 Task: Find the email from 'Shubhamjain3991@outlook.com' with the subject 'Flower Pricing Update' and confirm the order.
Action: Mouse moved to (251, 10)
Screenshot: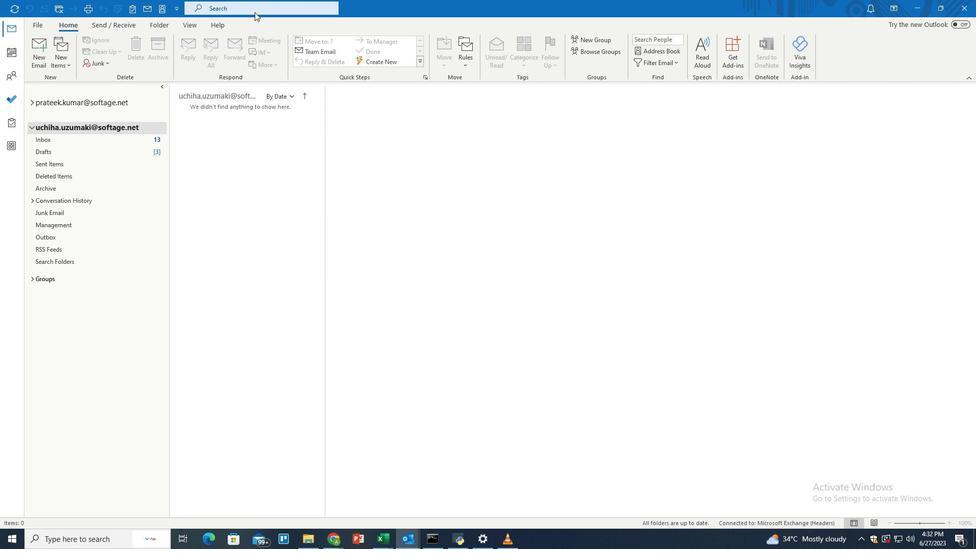 
Action: Mouse pressed left at (251, 10)
Screenshot: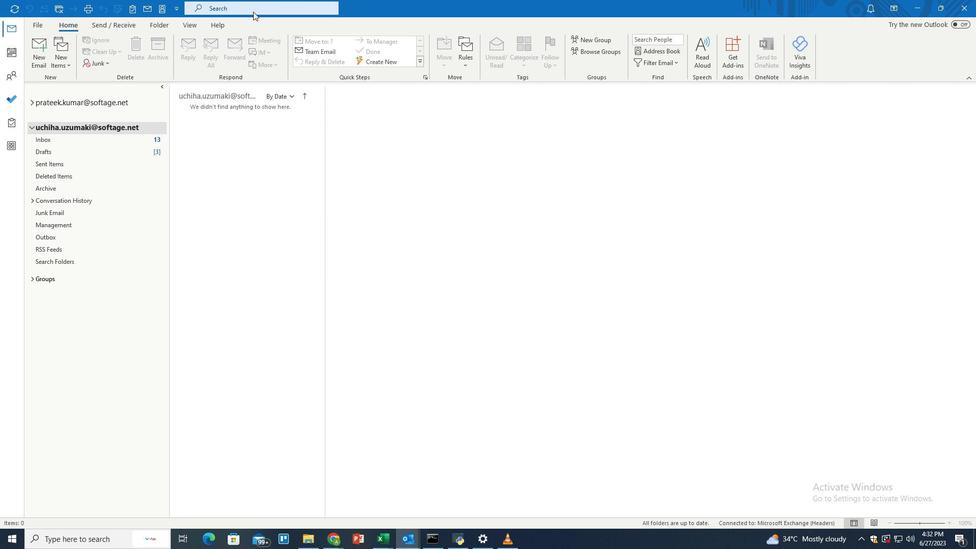 
Action: Mouse moved to (474, 4)
Screenshot: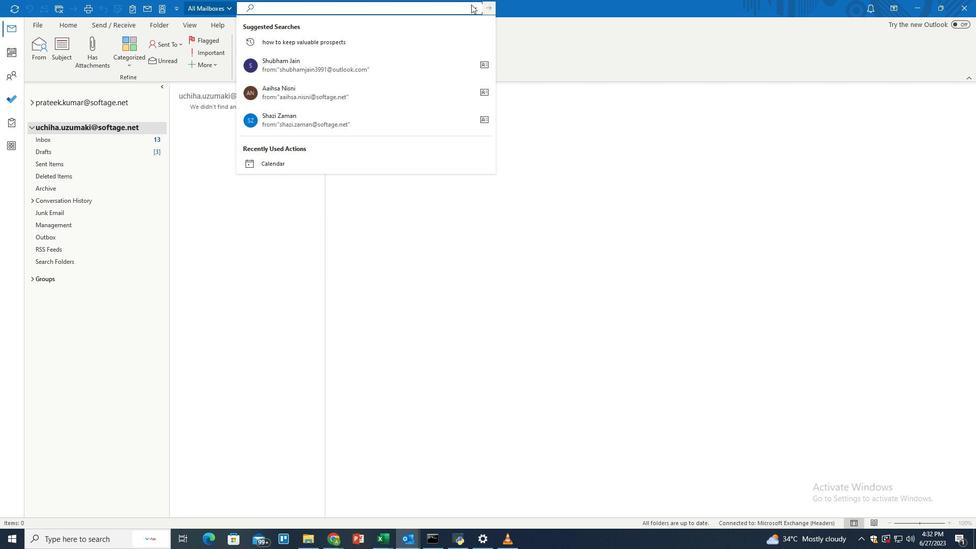 
Action: Mouse pressed left at (474, 4)
Screenshot: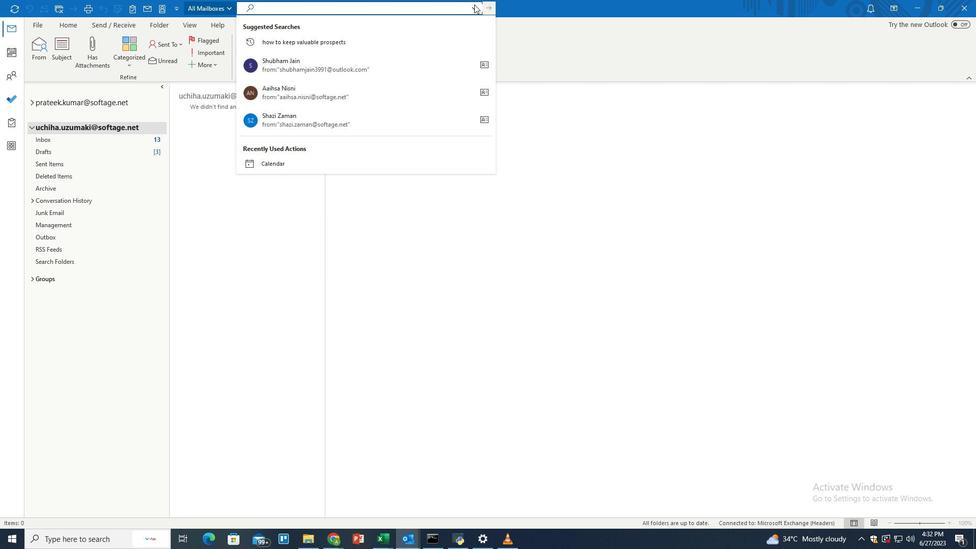 
Action: Mouse moved to (309, 70)
Screenshot: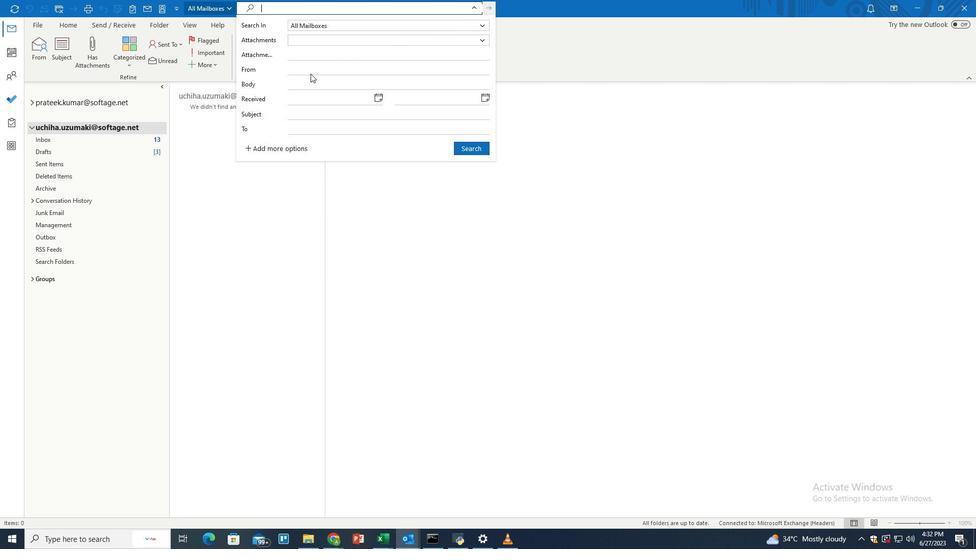
Action: Mouse pressed left at (309, 70)
Screenshot: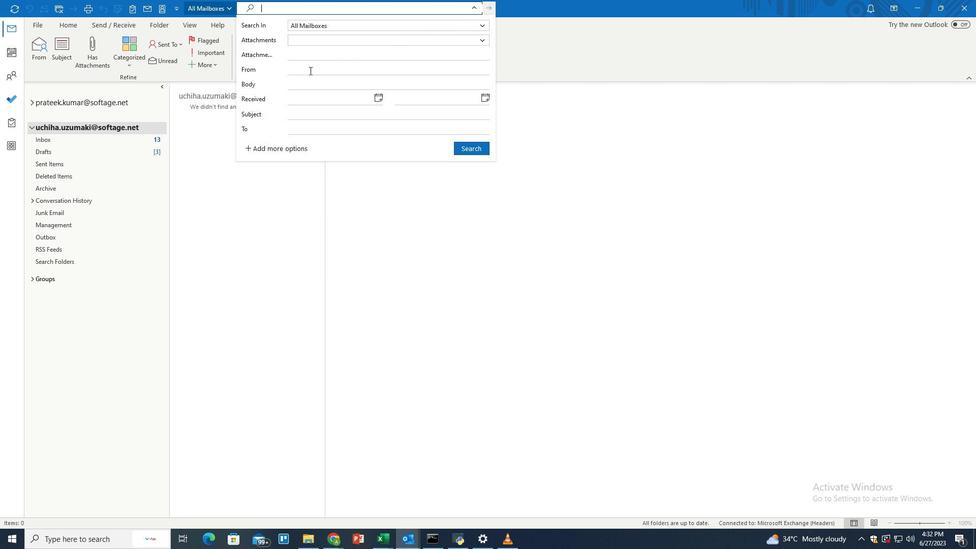 
Action: Key pressed <Key.shift>Shubhamjain
Screenshot: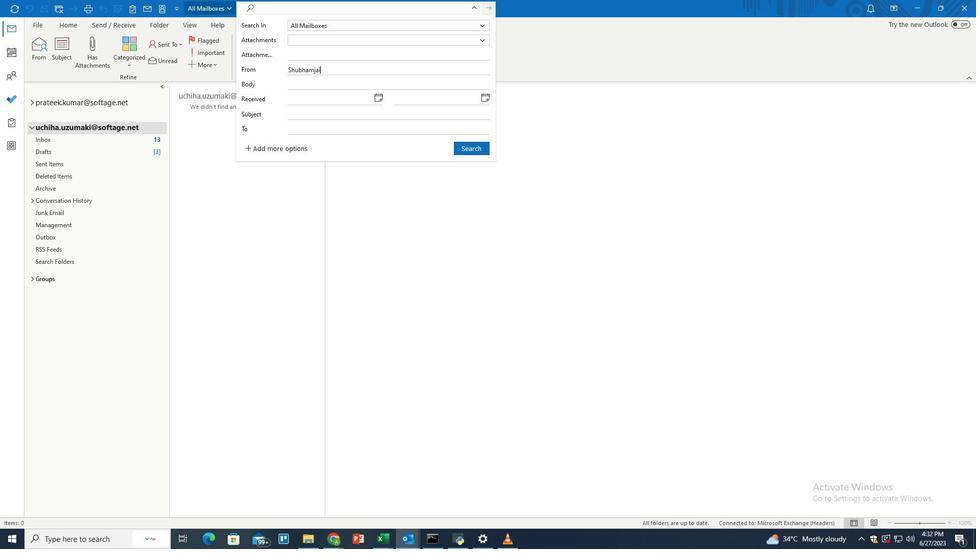 
Action: Mouse moved to (309, 70)
Screenshot: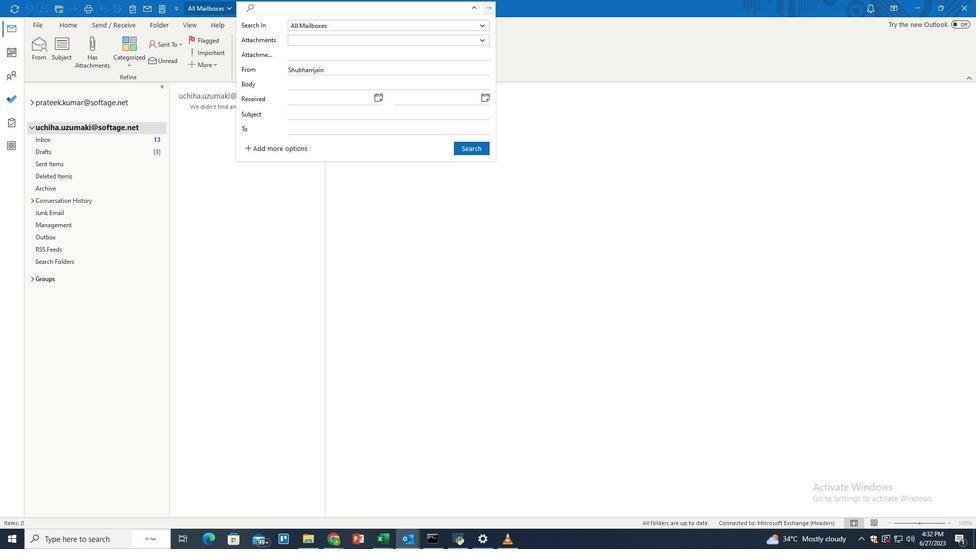 
Action: Key pressed 3991<Key.shift>@iyt<Key.backspace><Key.backspace><Key.backspace>outlook.com
Screenshot: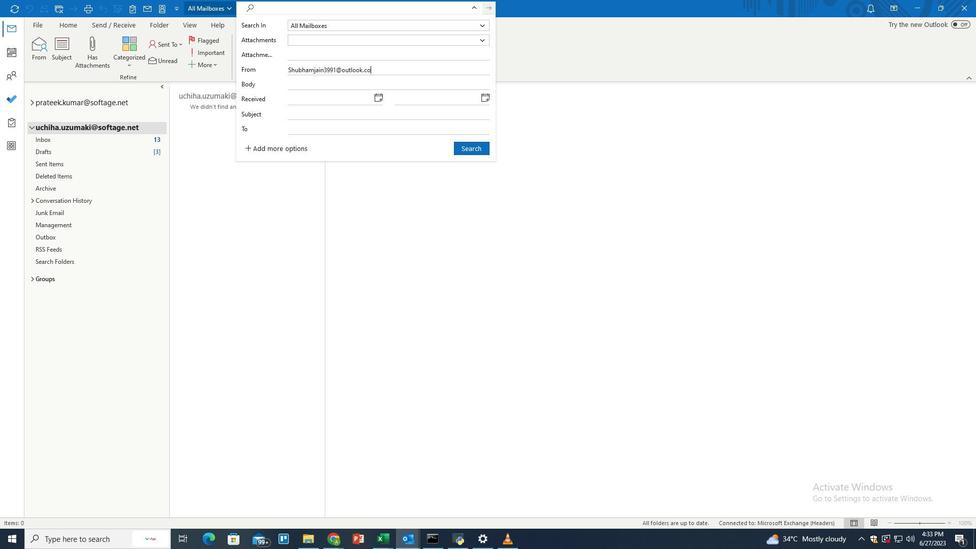 
Action: Mouse moved to (311, 113)
Screenshot: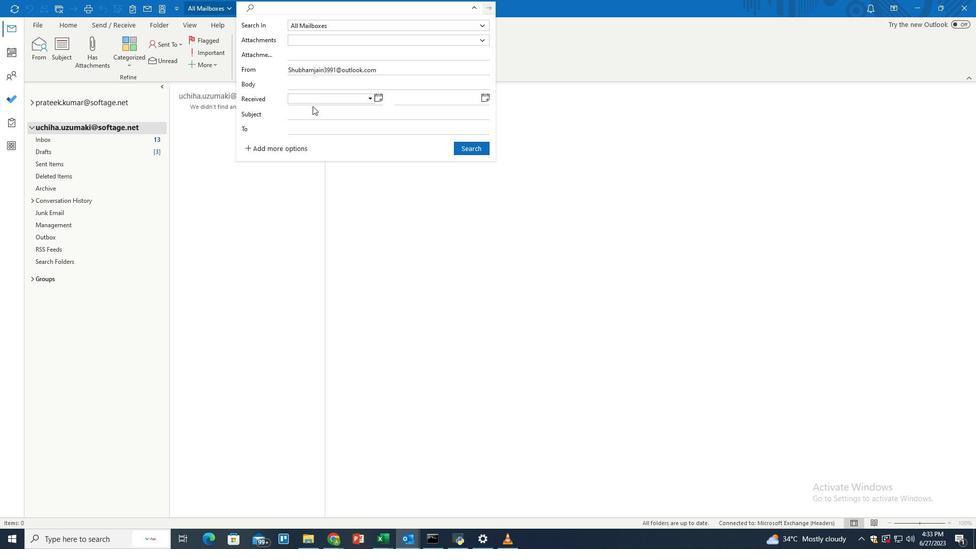 
Action: Mouse pressed left at (311, 113)
Screenshot: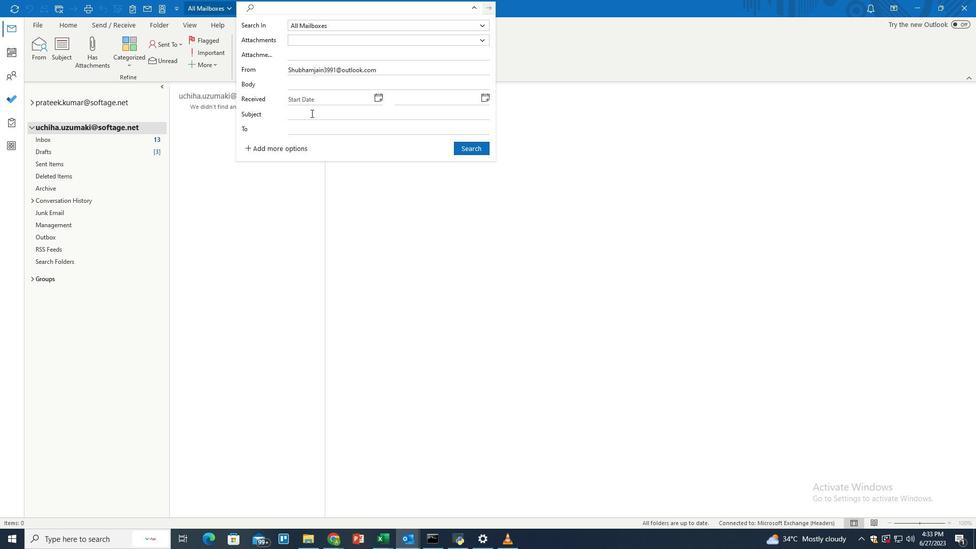 
Action: Key pressed <Key.shift>Fki<Key.backspace><Key.backspace>lower<Key.space><Key.shift>Pricing<Key.space><Key.shift>Update
Screenshot: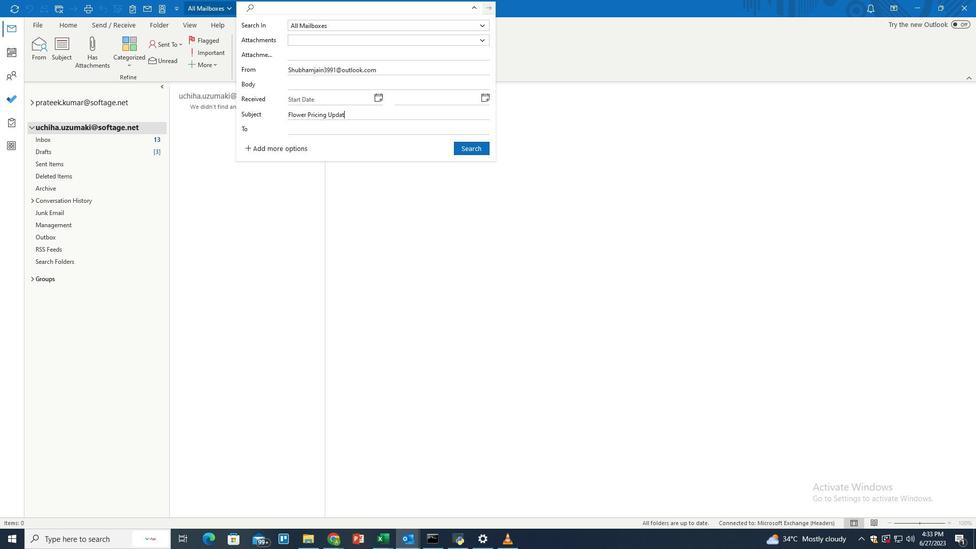 
Action: Mouse moved to (475, 145)
Screenshot: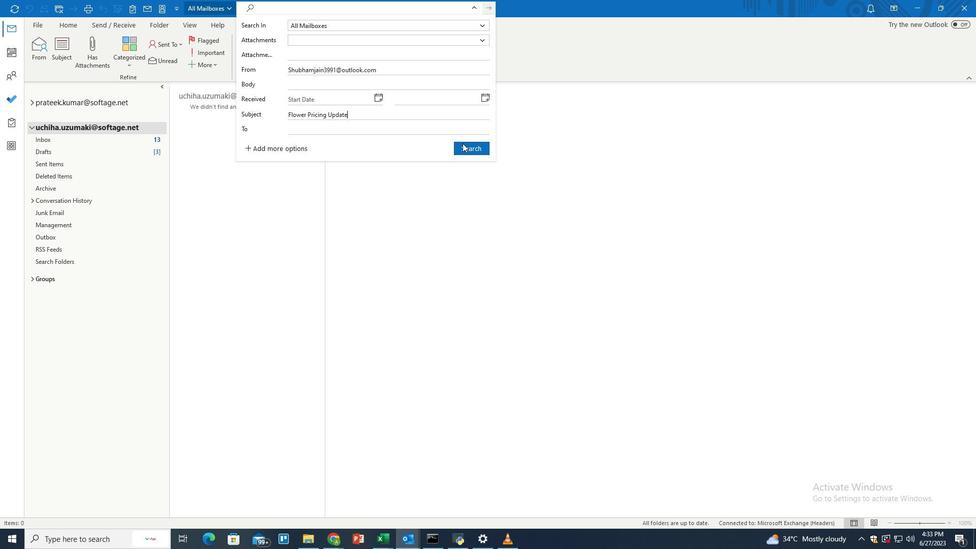 
Action: Mouse pressed left at (475, 145)
Screenshot: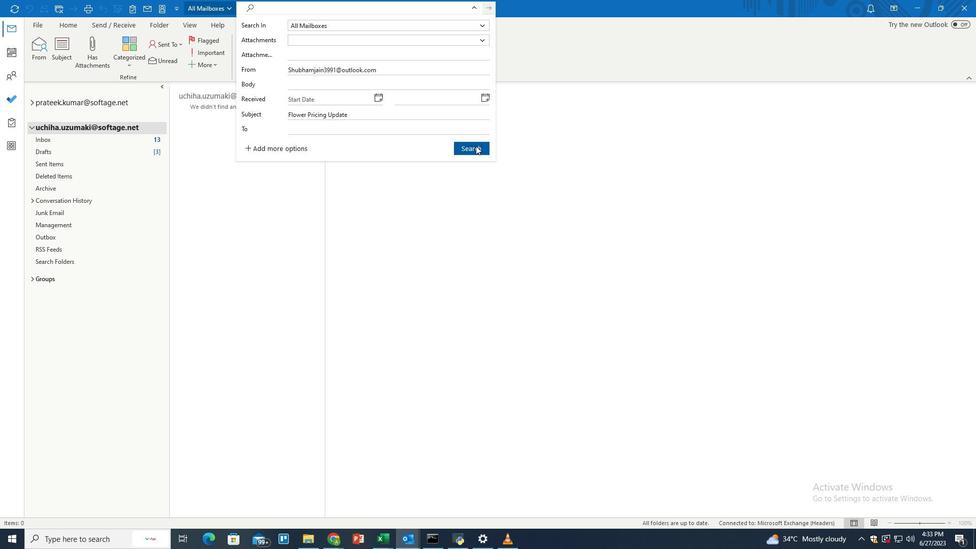 
Action: Mouse moved to (430, 131)
Screenshot: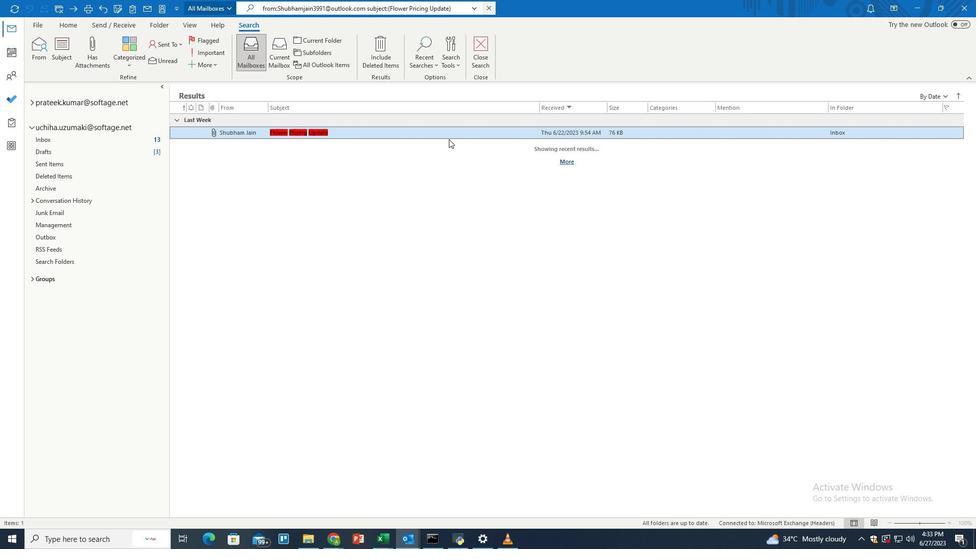 
Action: Mouse pressed left at (430, 131)
Screenshot: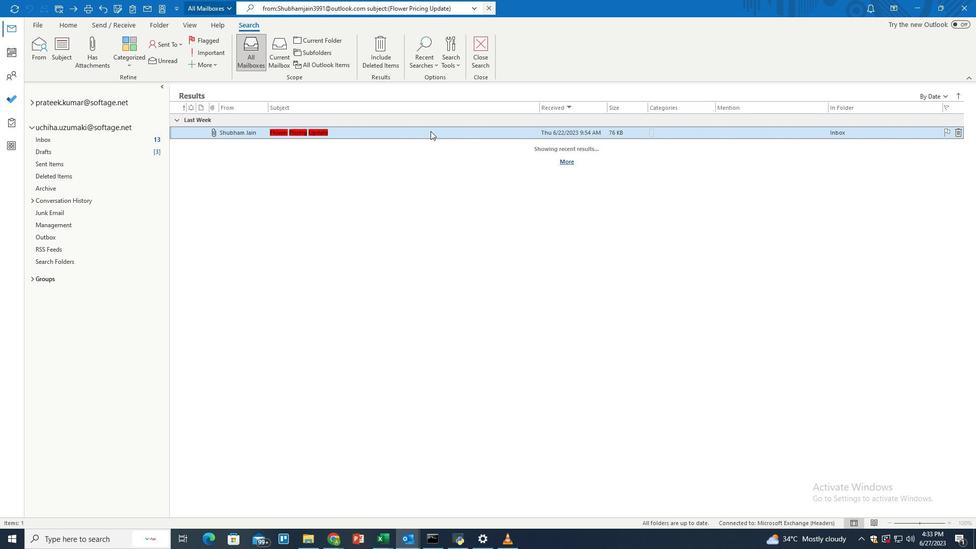 
Action: Mouse moved to (71, 25)
Screenshot: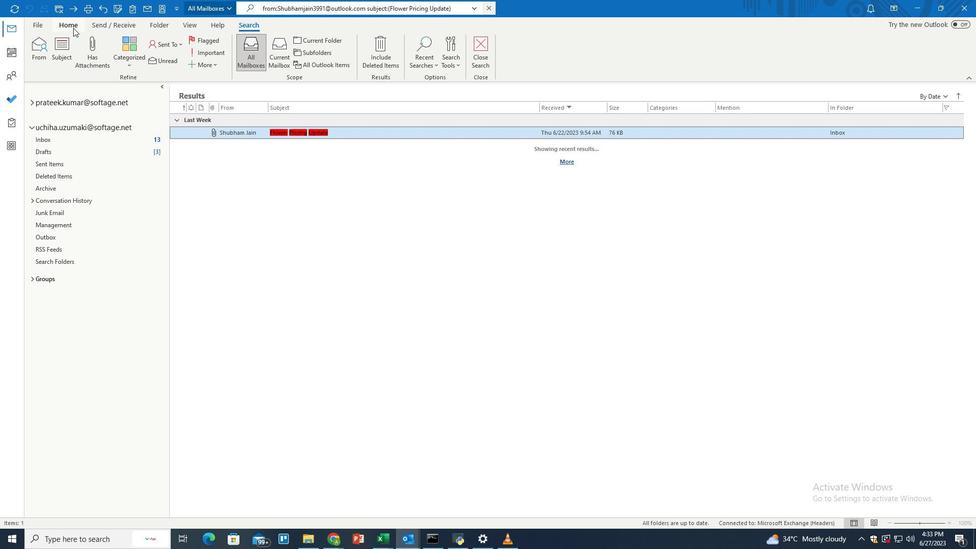 
Action: Mouse pressed left at (71, 25)
Screenshot: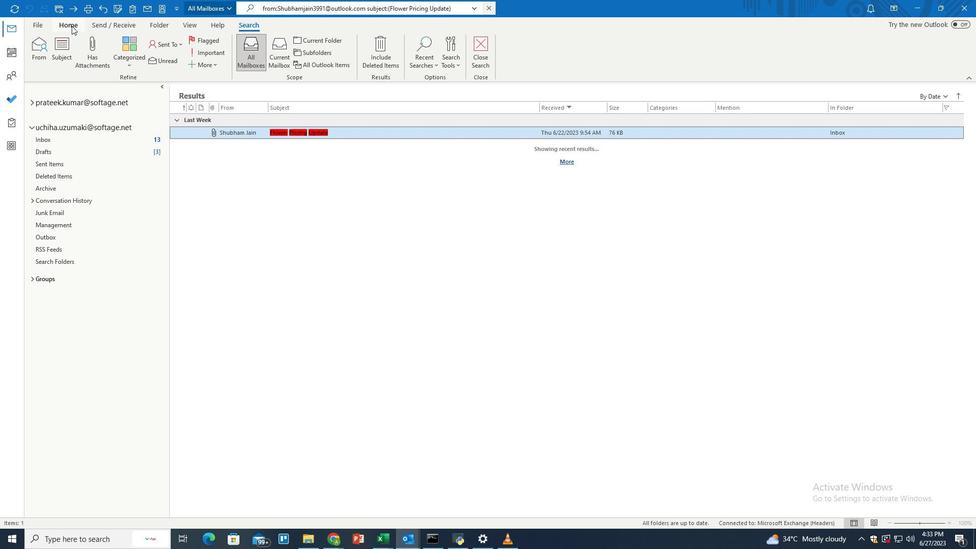 
Action: Mouse moved to (190, 50)
Screenshot: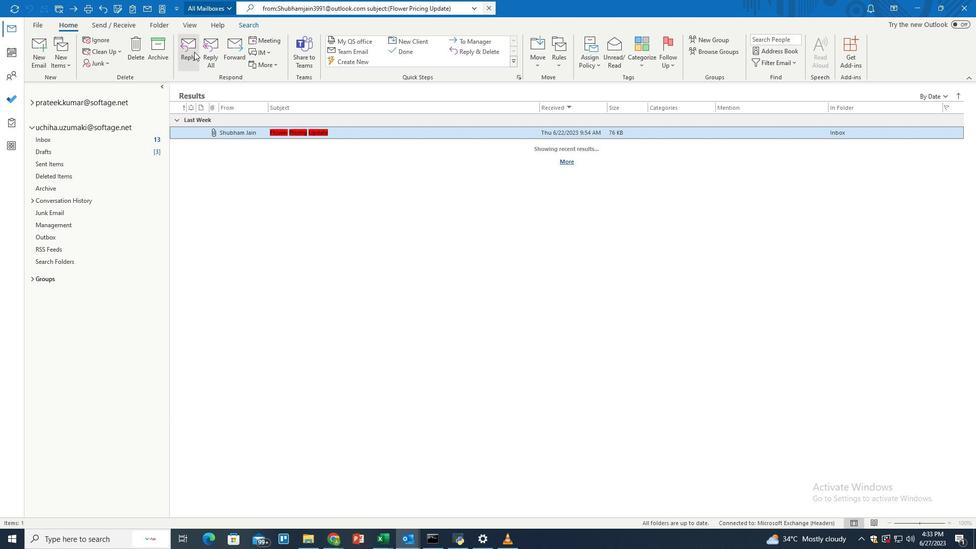 
Action: Mouse pressed left at (190, 50)
Screenshot: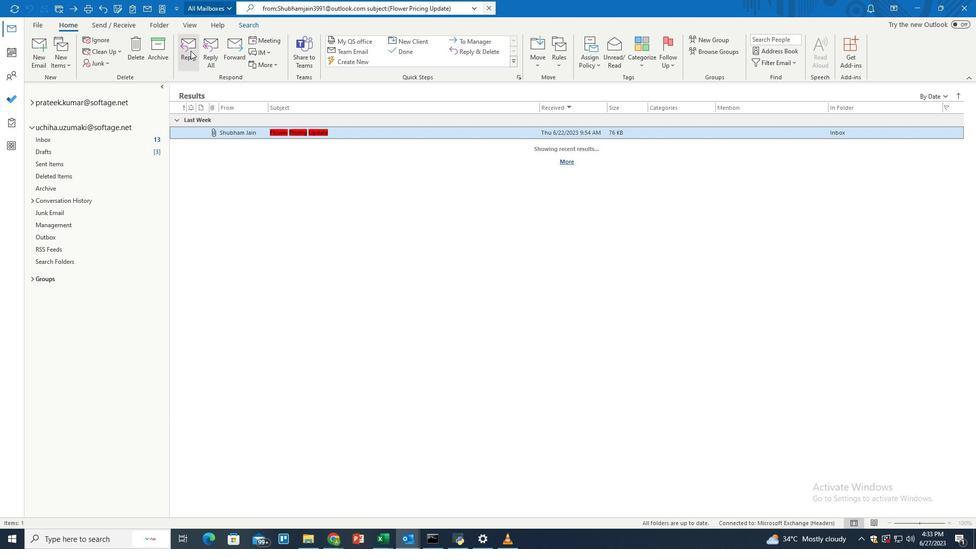 
Action: Mouse moved to (748, 116)
Screenshot: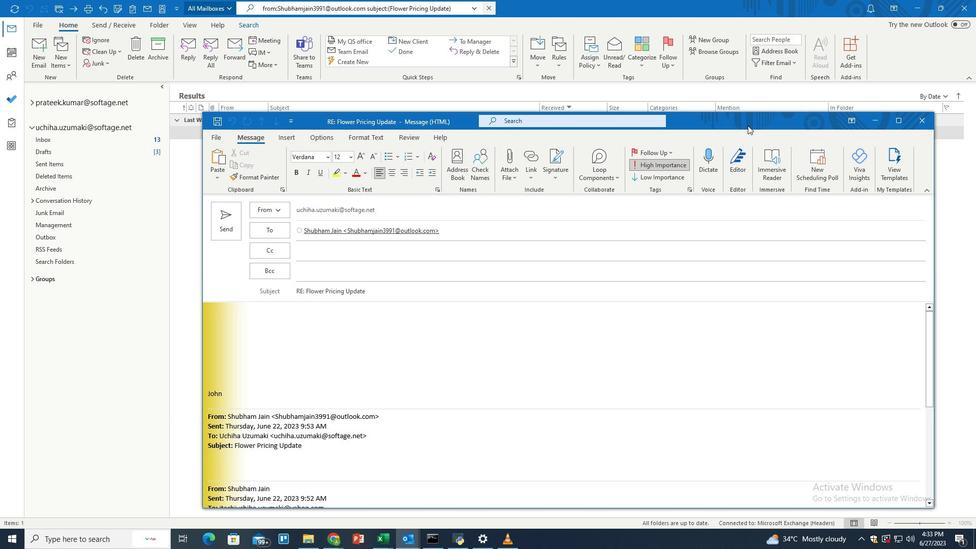 
Action: Mouse pressed left at (748, 116)
Screenshot: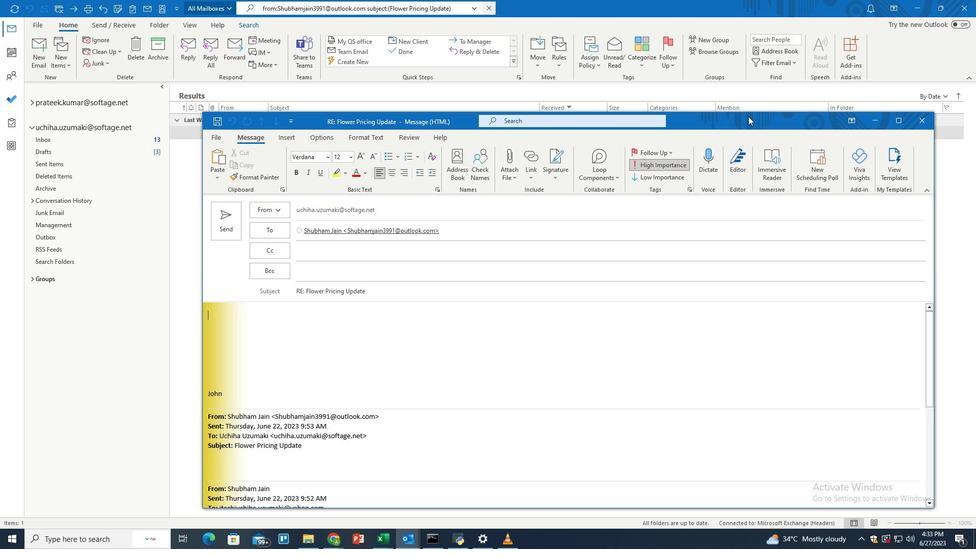 
Action: Mouse pressed left at (748, 116)
Screenshot: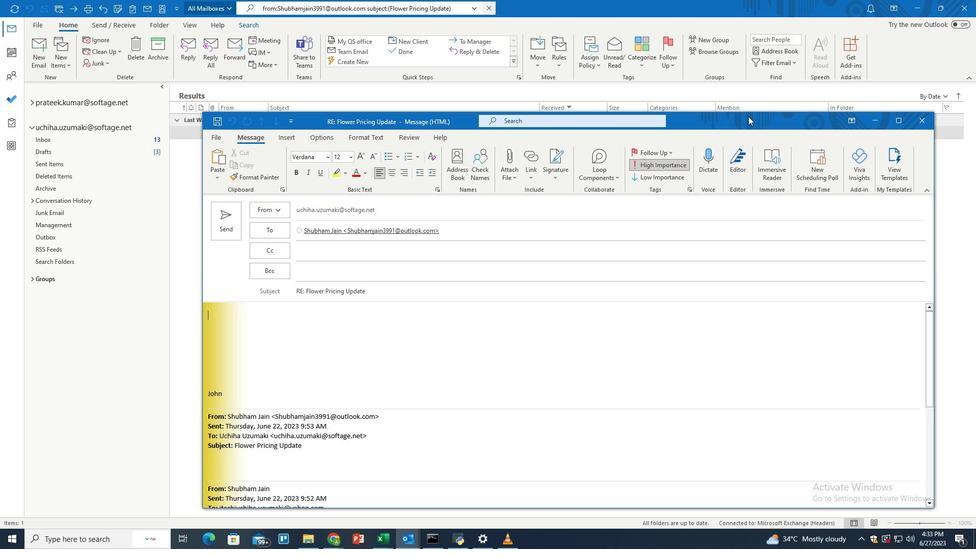 
Action: Mouse moved to (375, 340)
Screenshot: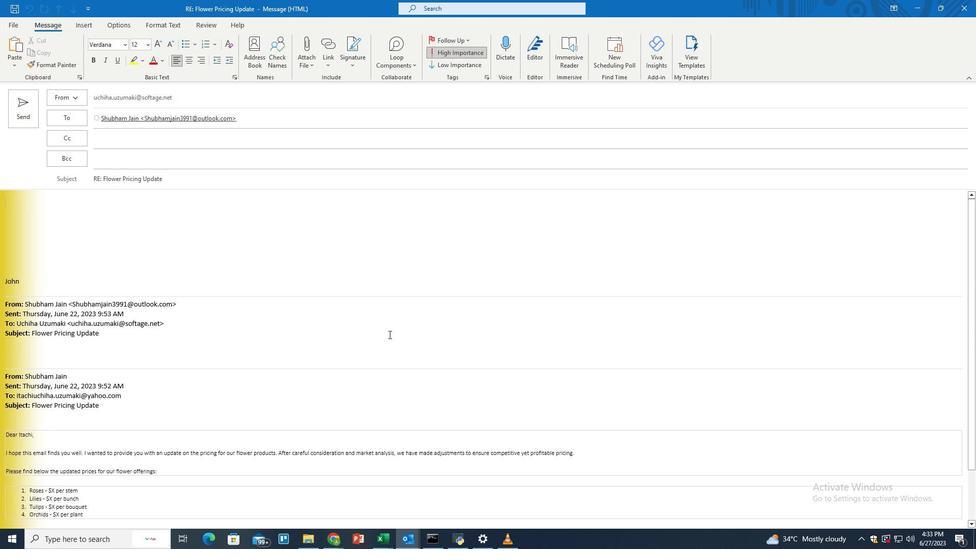 
Action: Mouse scrolled (375, 340) with delta (0, 0)
Screenshot: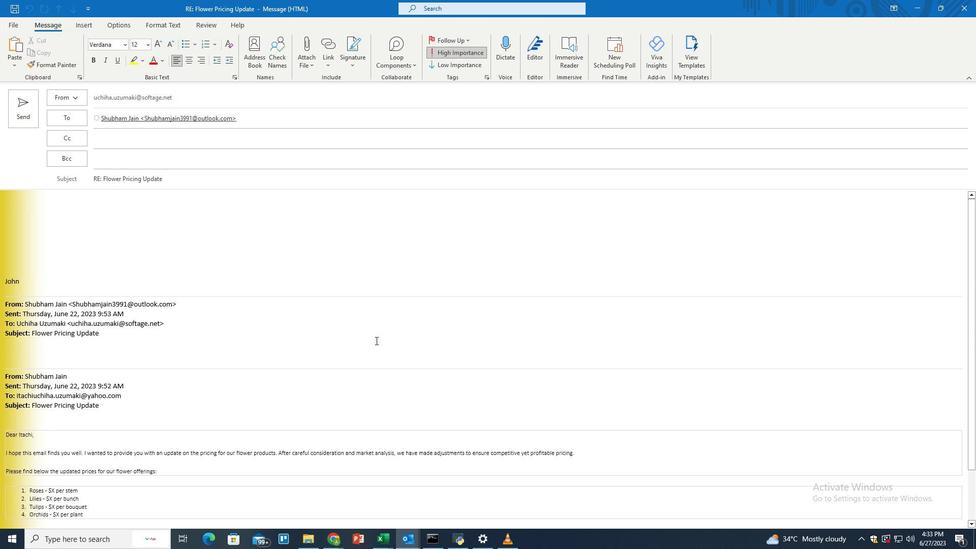 
Action: Mouse scrolled (375, 340) with delta (0, 0)
Screenshot: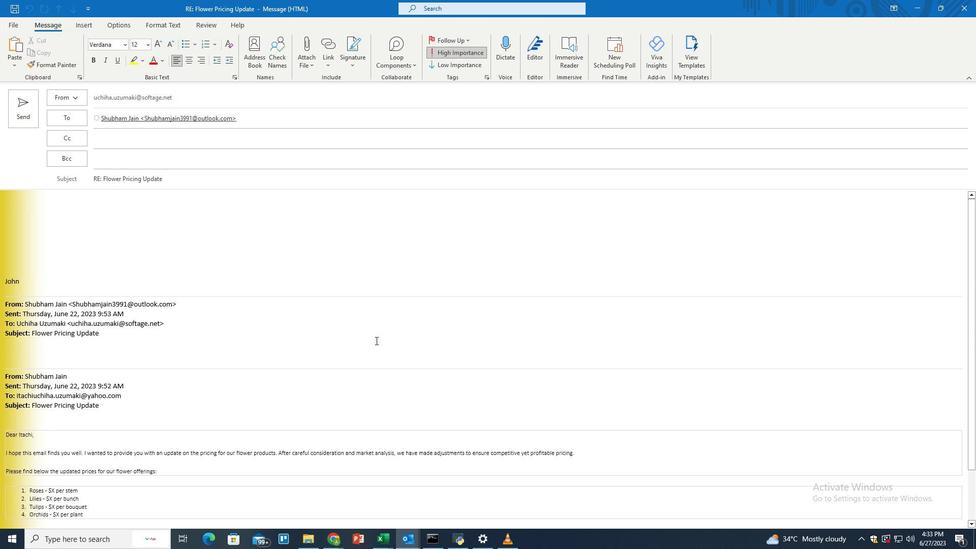 
Action: Mouse scrolled (375, 340) with delta (0, 0)
Screenshot: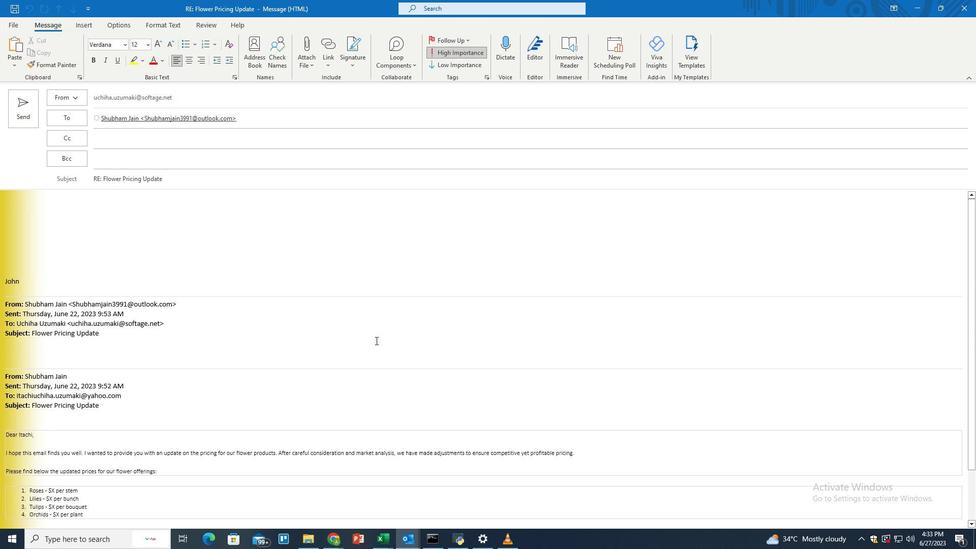 
Action: Mouse scrolled (375, 340) with delta (0, 0)
Screenshot: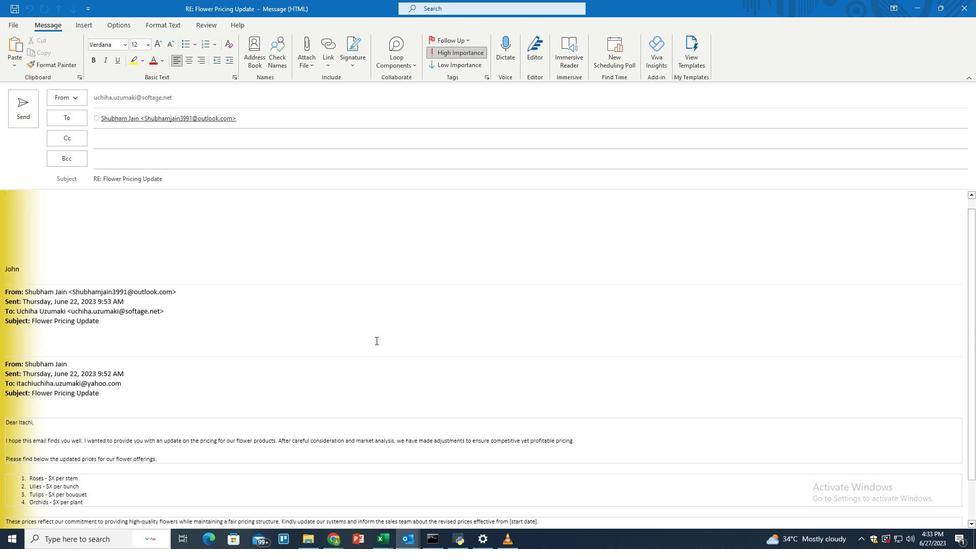
Action: Mouse scrolled (375, 340) with delta (0, 0)
Screenshot: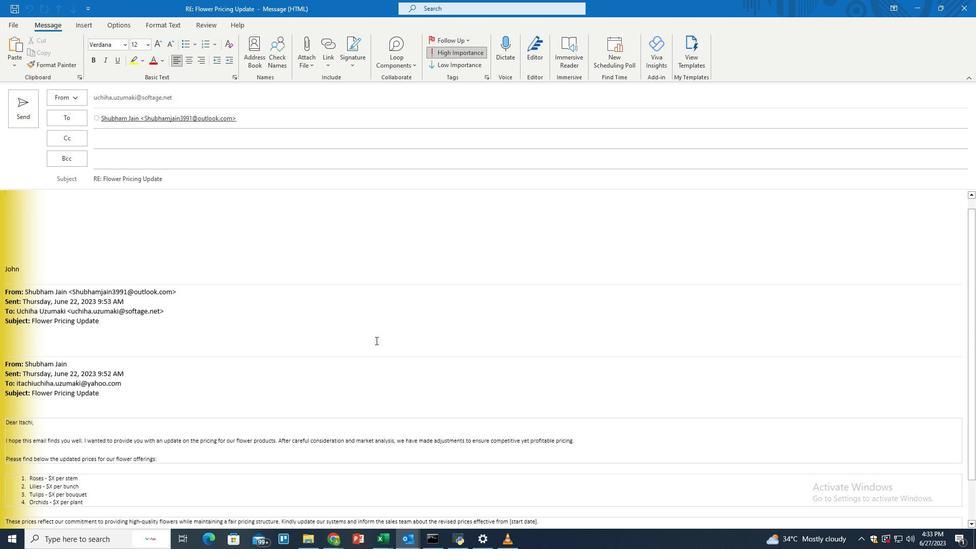 
Action: Mouse scrolled (375, 341) with delta (0, 0)
Screenshot: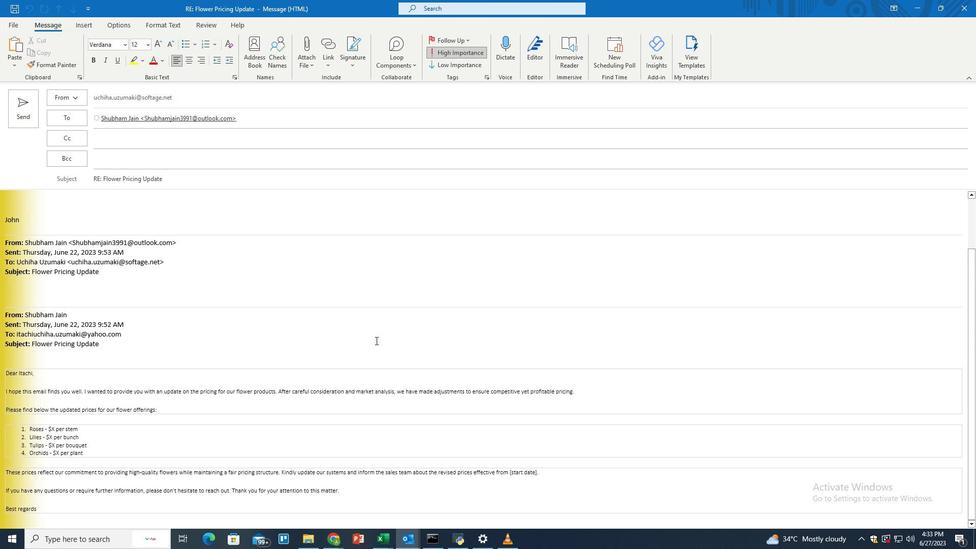 
Action: Mouse scrolled (375, 341) with delta (0, 0)
Screenshot: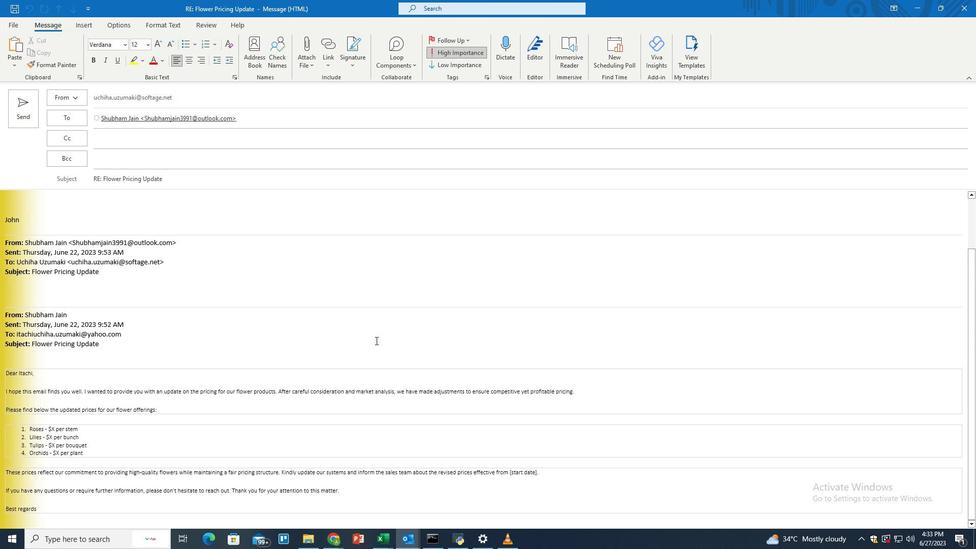 
Action: Mouse scrolled (375, 341) with delta (0, 0)
Screenshot: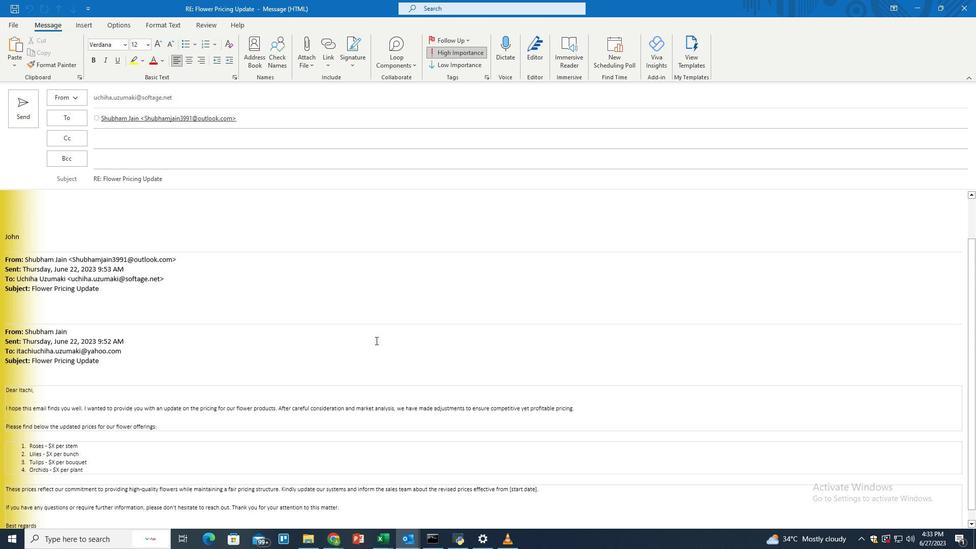 
Action: Mouse scrolled (375, 341) with delta (0, 0)
Screenshot: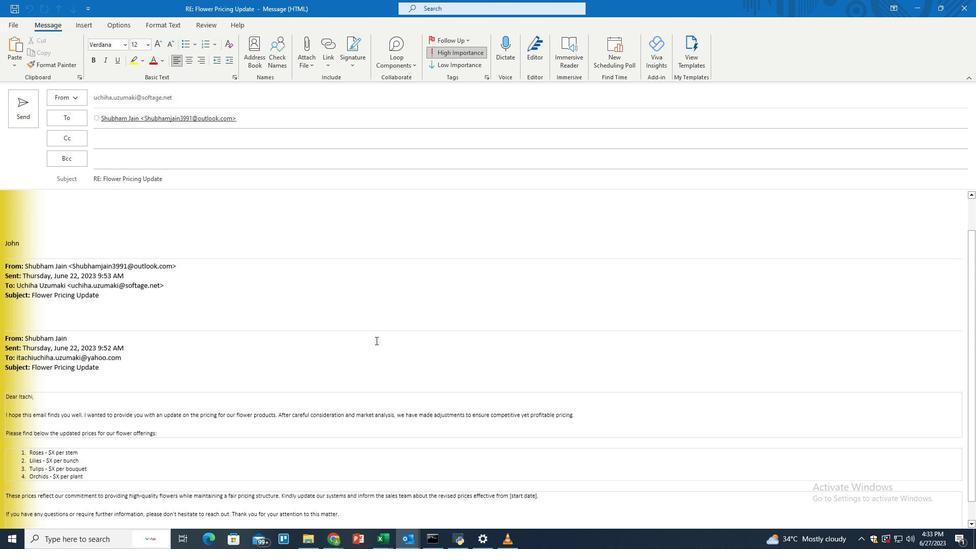 
Action: Mouse moved to (372, 335)
Screenshot: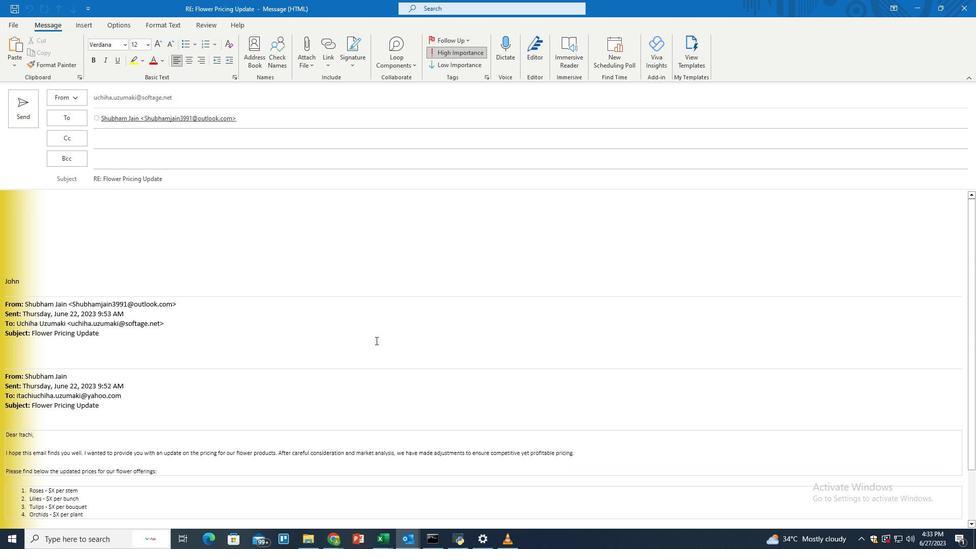 
Action: Mouse scrolled (372, 336) with delta (0, 0)
Screenshot: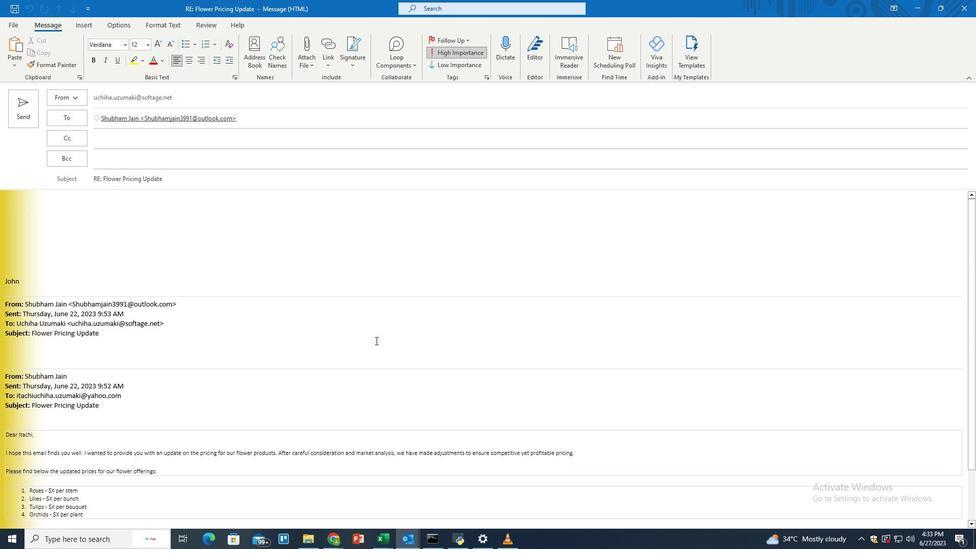 
Action: Mouse scrolled (372, 336) with delta (0, 0)
Screenshot: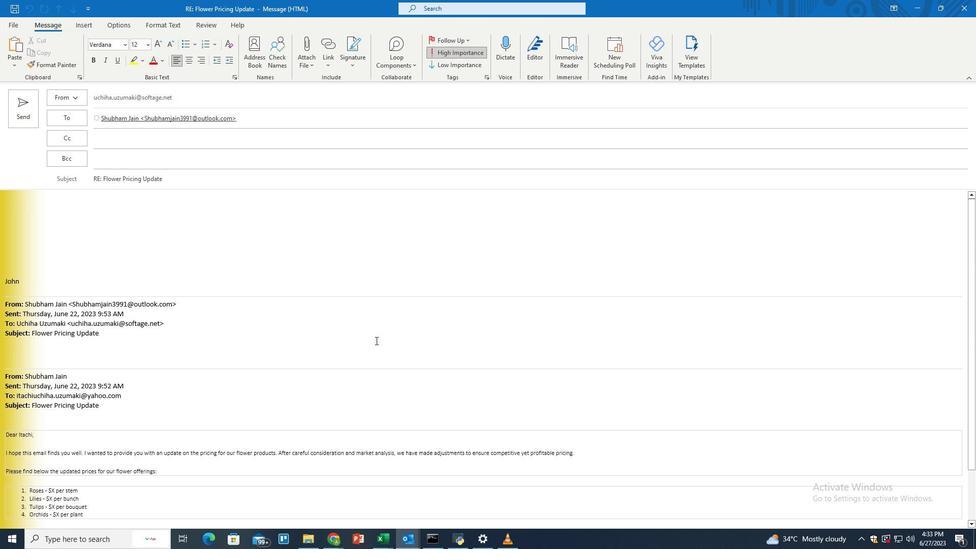 
Action: Mouse scrolled (372, 336) with delta (0, 0)
Screenshot: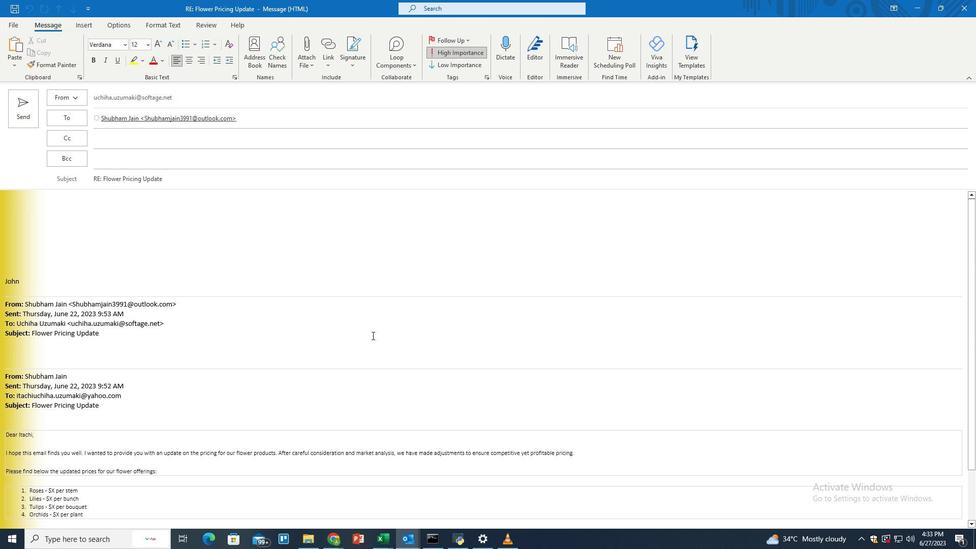 
Action: Mouse scrolled (372, 336) with delta (0, 0)
Screenshot: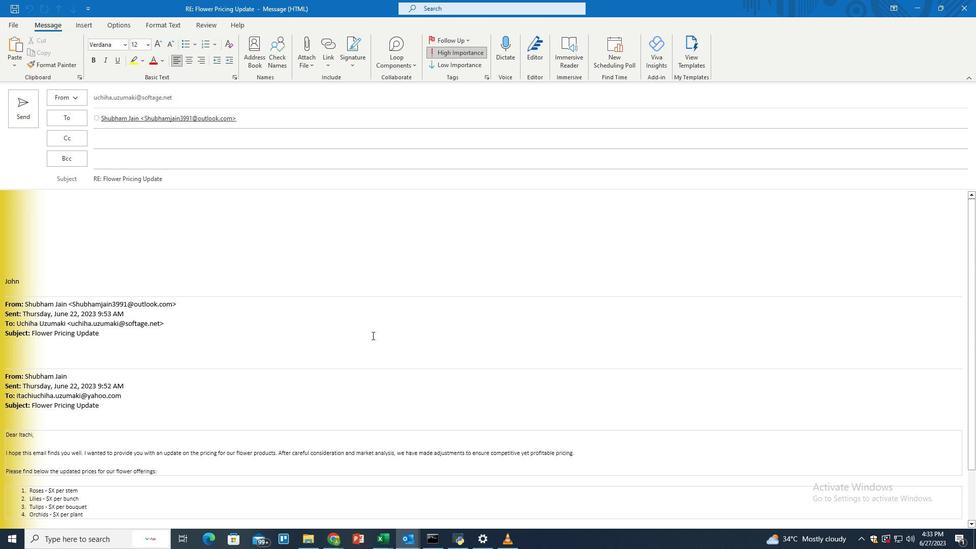 
Action: Mouse moved to (138, 214)
Screenshot: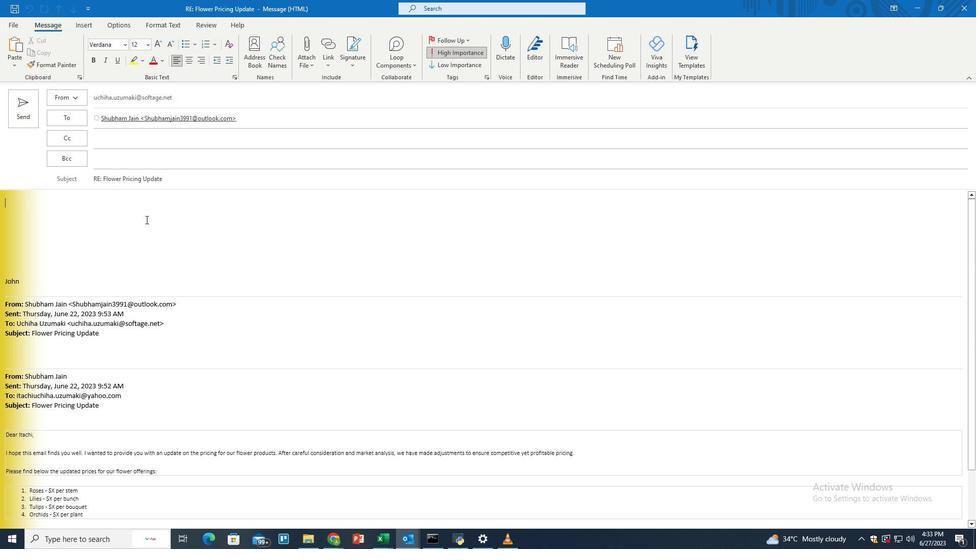 
Action: Key pressed <Key.shift>Kindly<Key.space>confirm<Key.space>the<Key.space>order
Screenshot: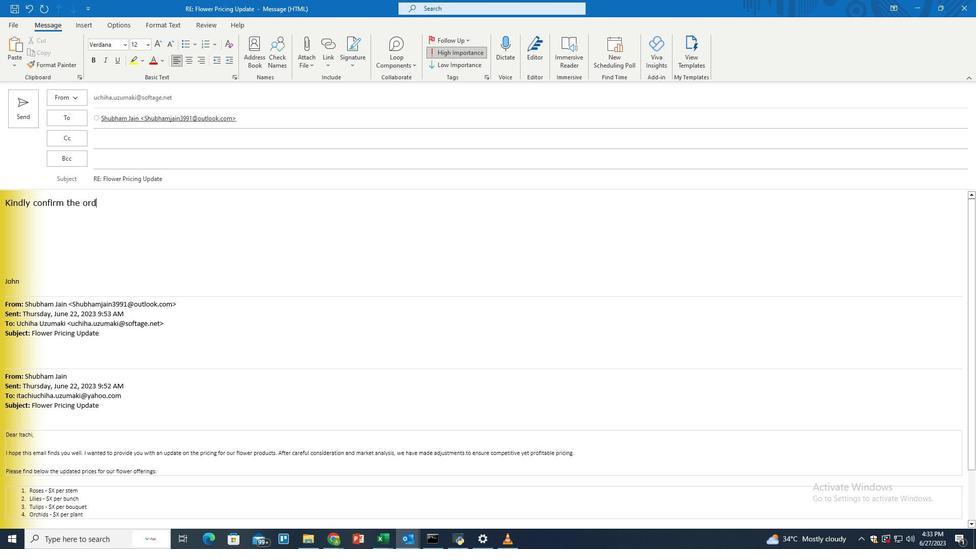 
Action: Mouse moved to (24, 112)
Screenshot: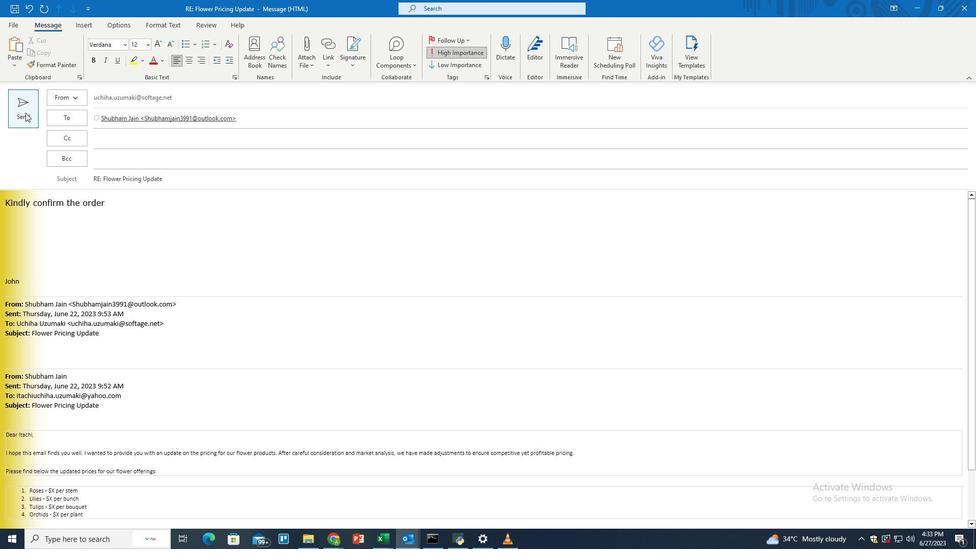 
Action: Mouse pressed left at (24, 112)
Screenshot: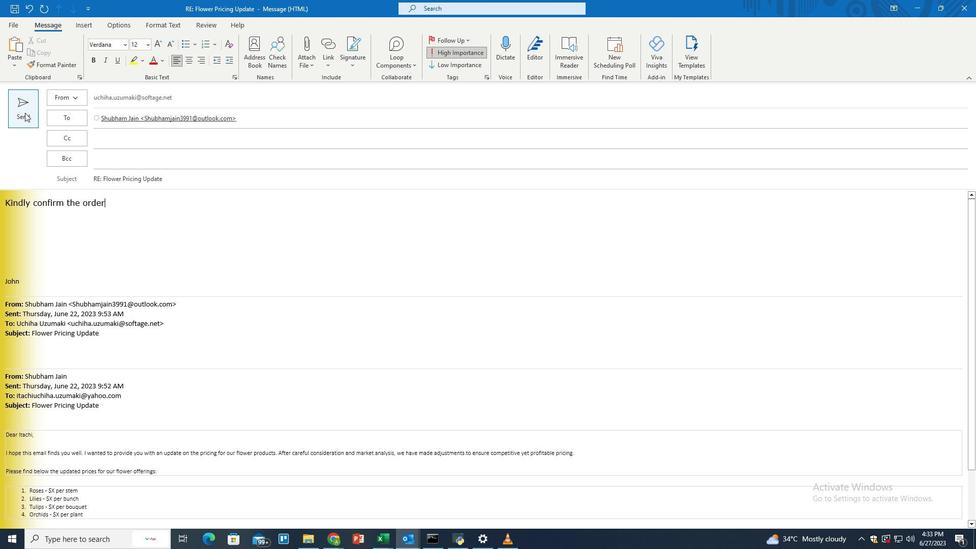 
Action: Mouse moved to (289, 279)
Screenshot: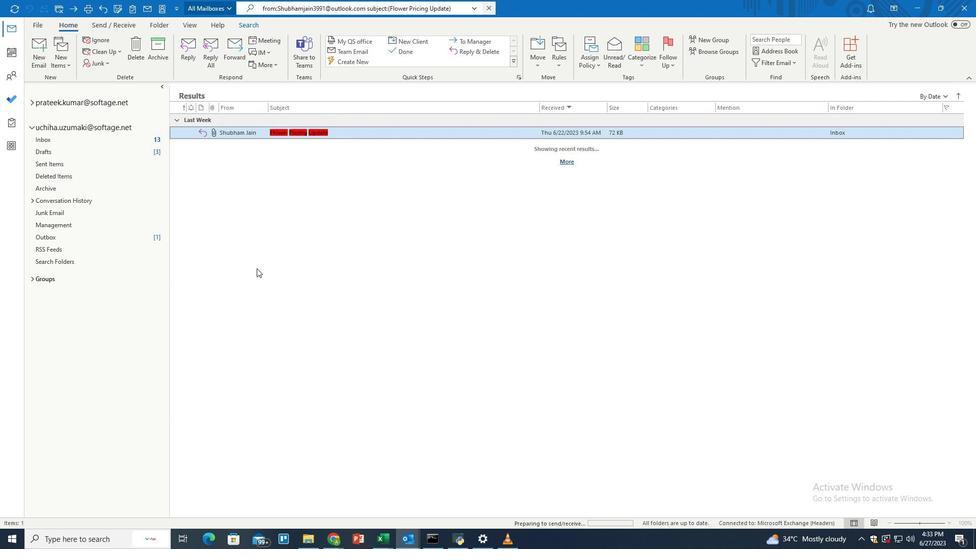 
